 Task: Create a due date automation trigger when advanced on, 2 working days after a card is due add basic assigned only to member @aryan at 11:00 AM.
Action: Mouse moved to (1015, 78)
Screenshot: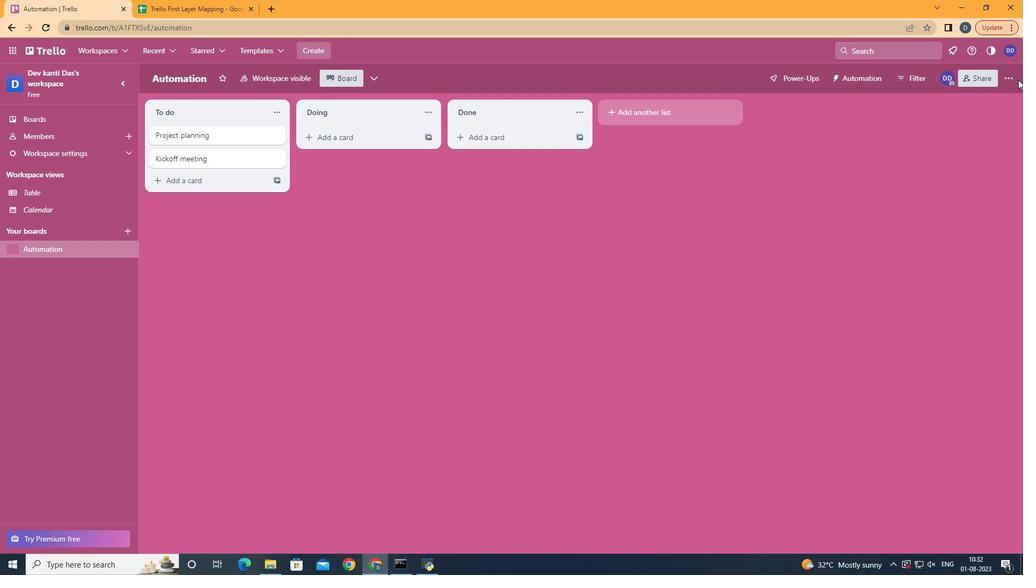 
Action: Mouse pressed left at (1015, 78)
Screenshot: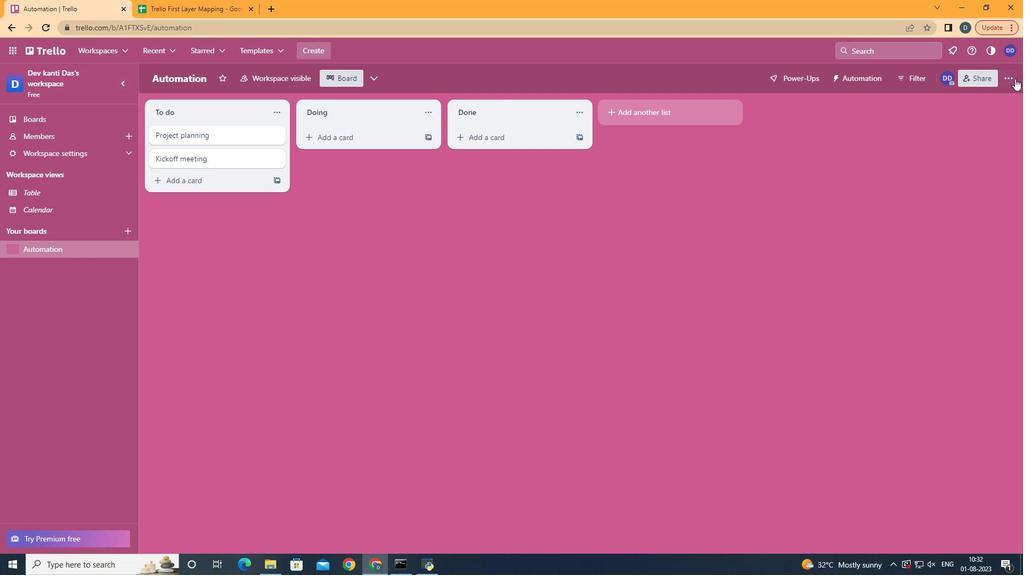 
Action: Mouse moved to (932, 224)
Screenshot: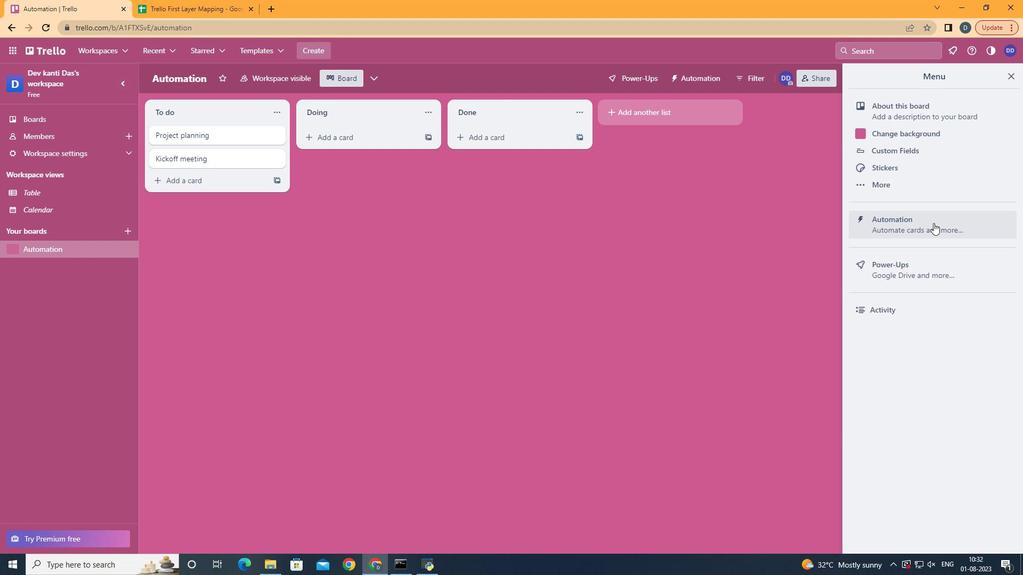 
Action: Mouse pressed left at (932, 224)
Screenshot: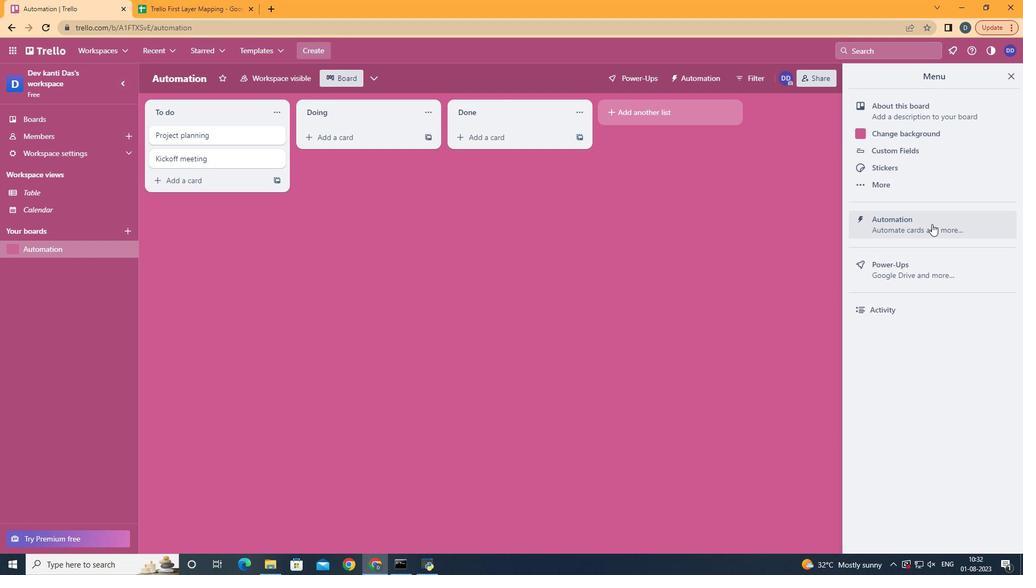 
Action: Mouse moved to (221, 210)
Screenshot: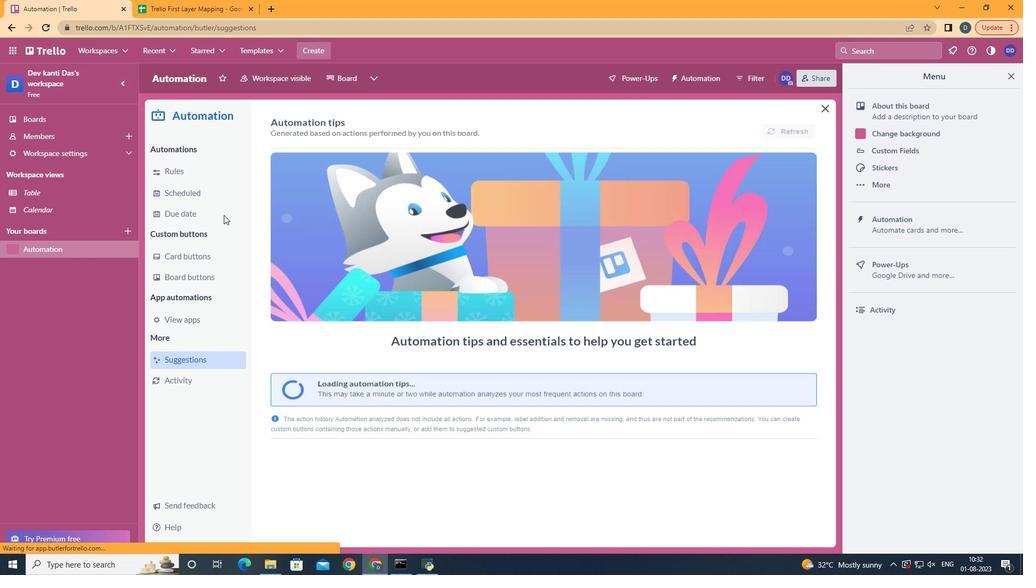 
Action: Mouse pressed left at (221, 210)
Screenshot: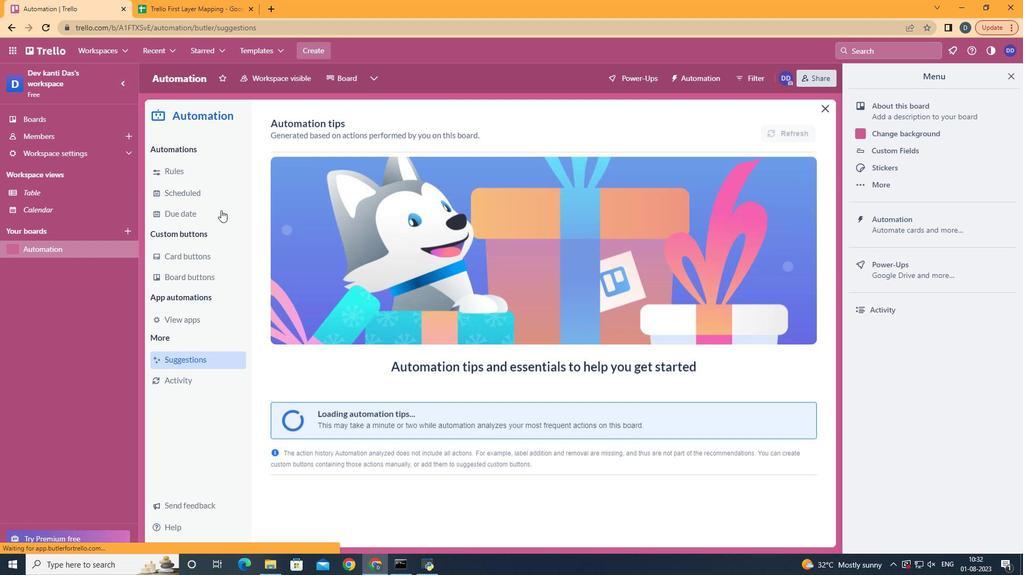 
Action: Mouse moved to (761, 125)
Screenshot: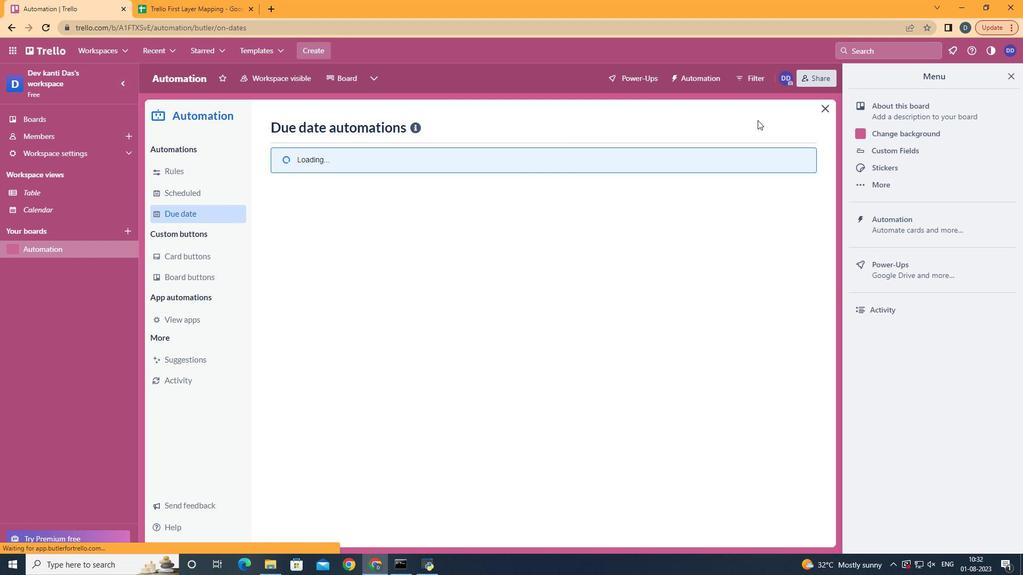 
Action: Mouse pressed left at (761, 125)
Screenshot: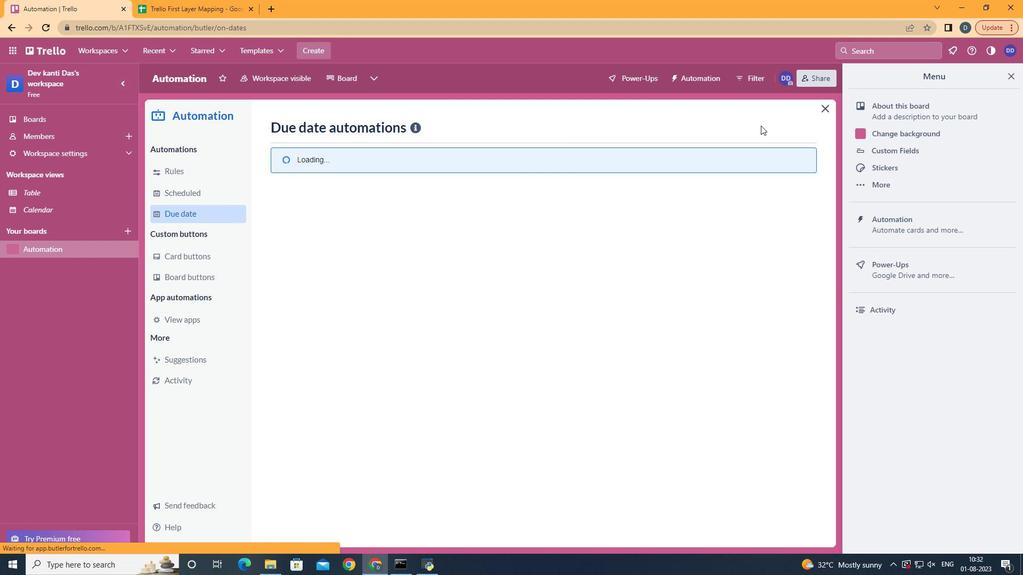 
Action: Mouse moved to (761, 126)
Screenshot: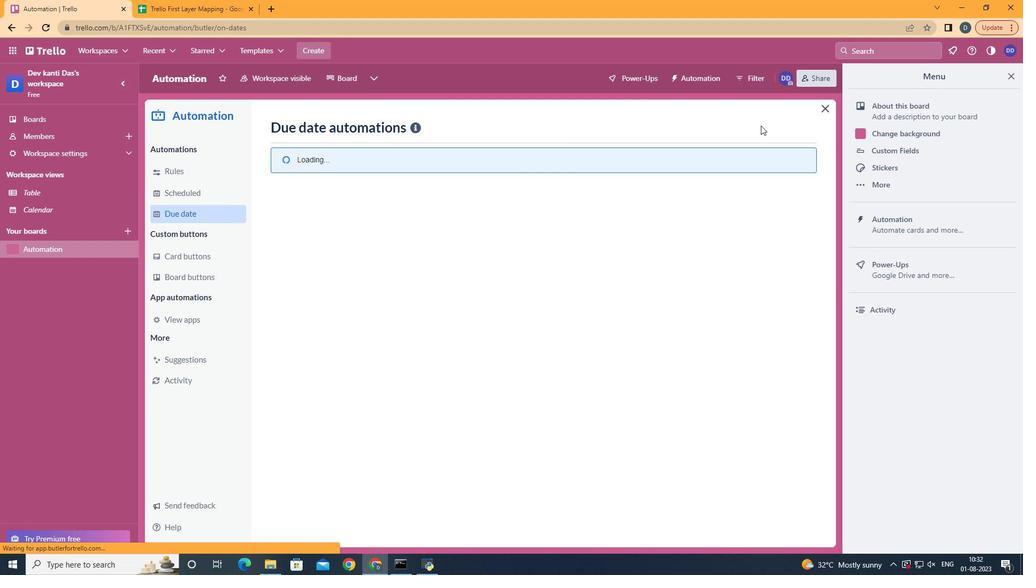 
Action: Mouse pressed left at (761, 126)
Screenshot: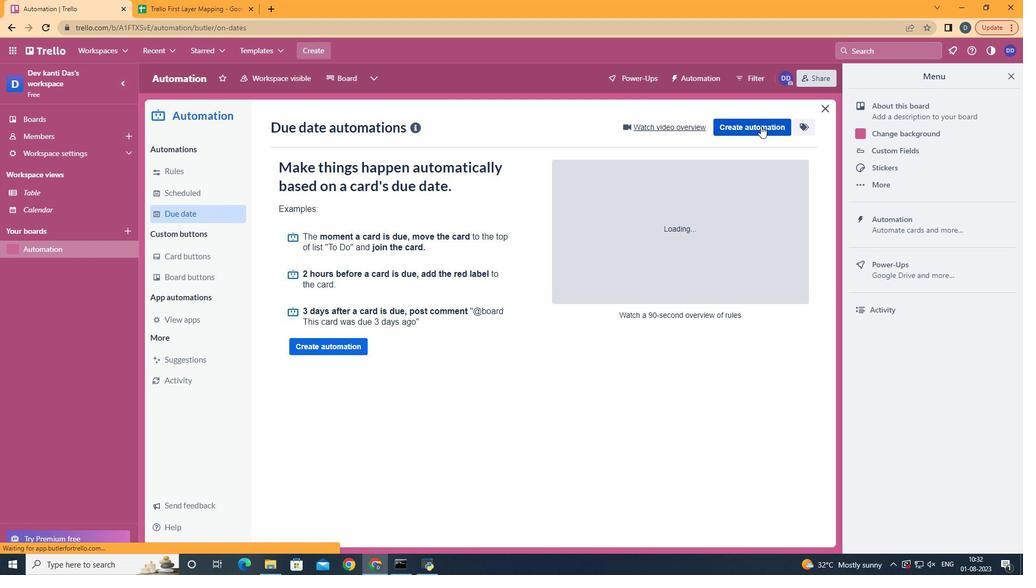 
Action: Mouse moved to (494, 231)
Screenshot: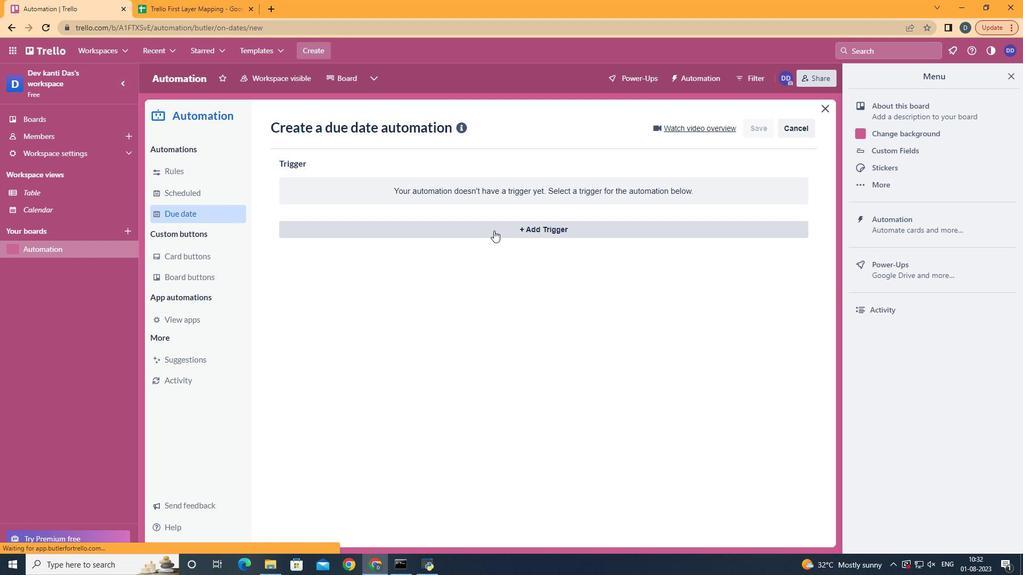 
Action: Mouse pressed left at (494, 231)
Screenshot: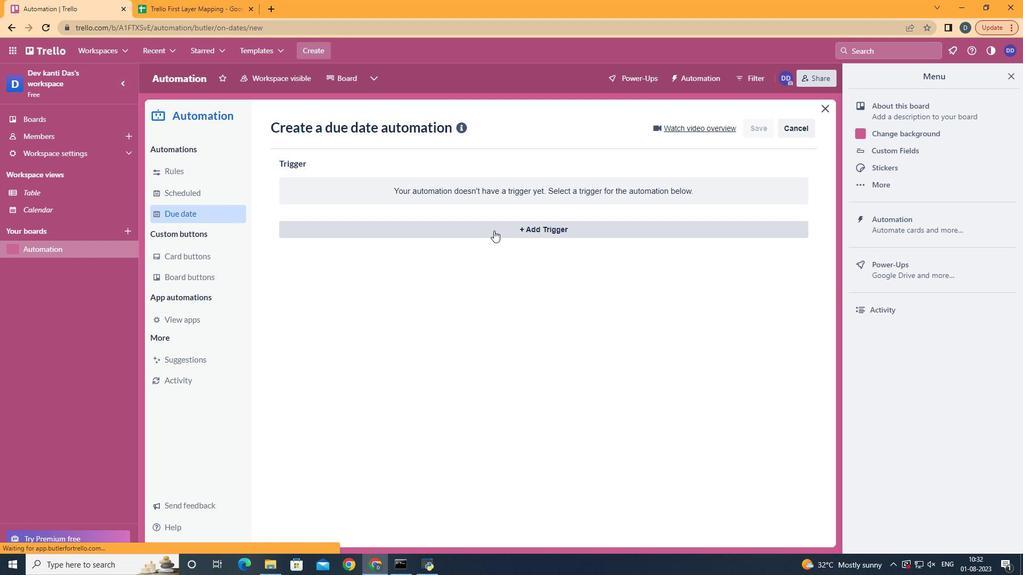 
Action: Mouse moved to (369, 430)
Screenshot: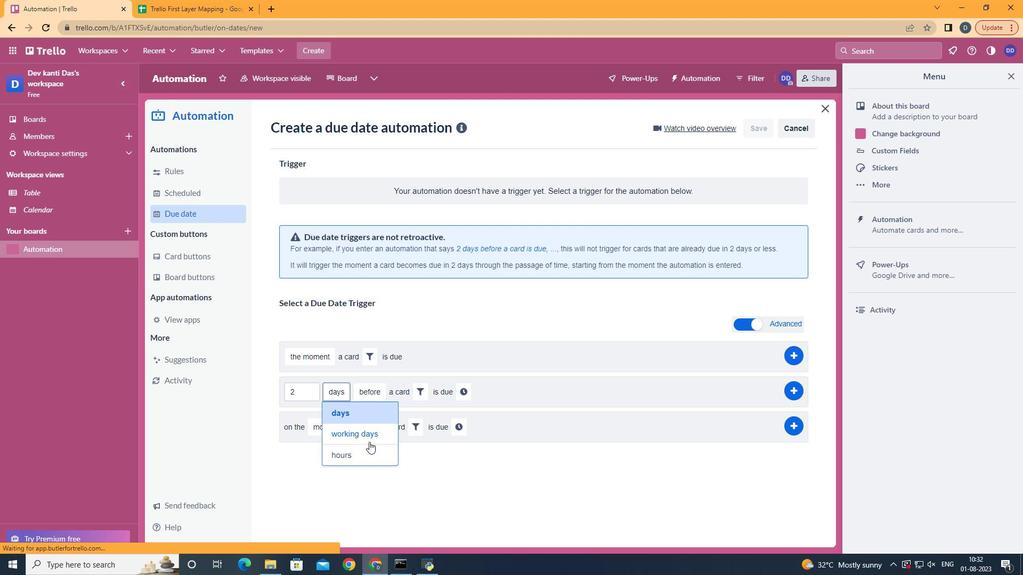
Action: Mouse pressed left at (369, 430)
Screenshot: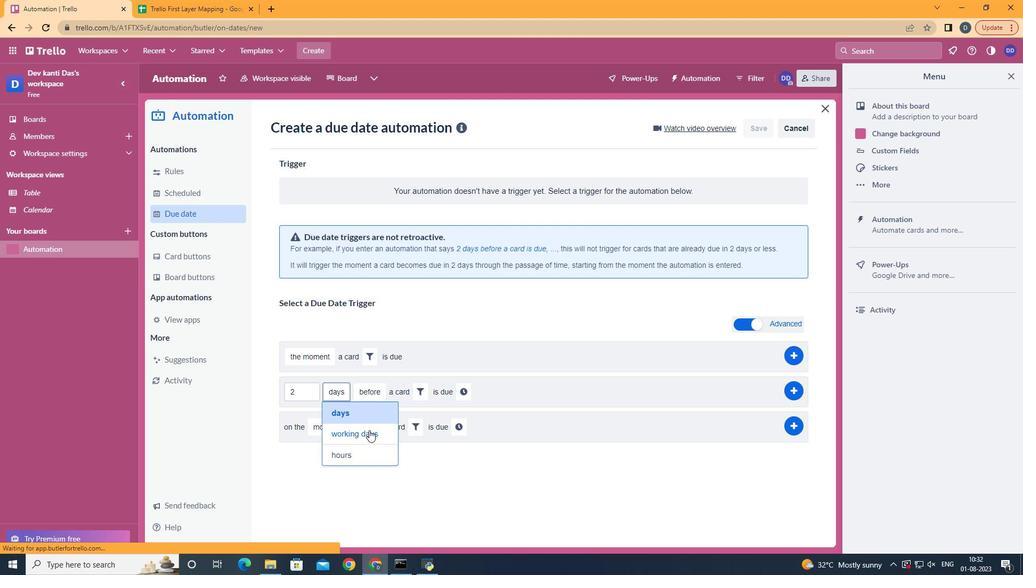 
Action: Mouse moved to (399, 430)
Screenshot: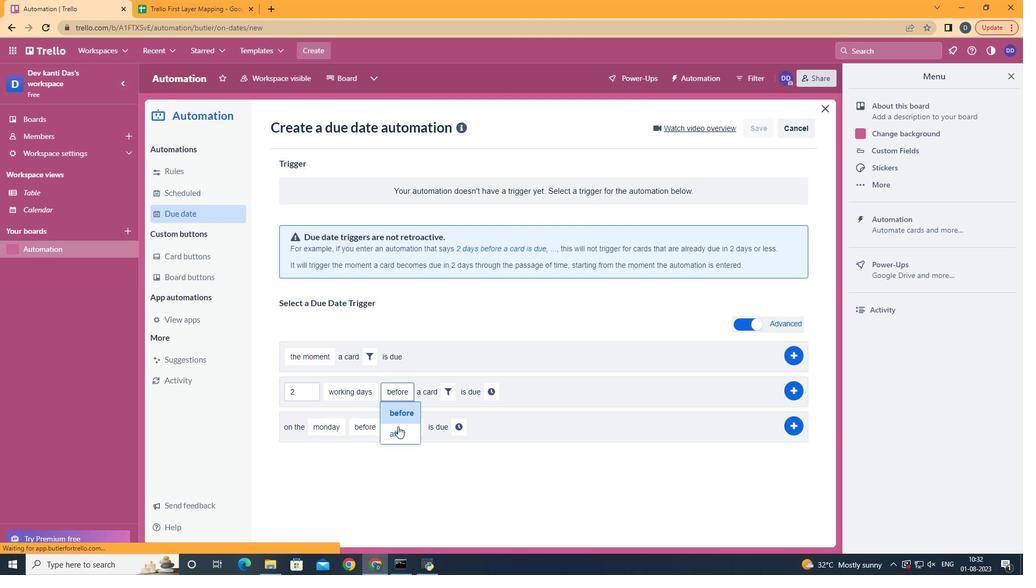 
Action: Mouse pressed left at (399, 430)
Screenshot: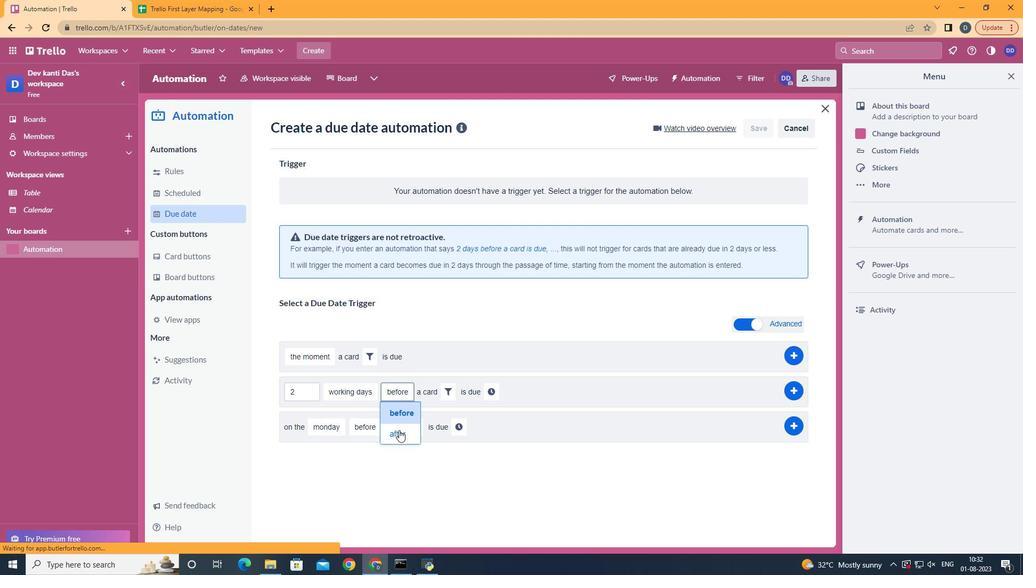 
Action: Mouse moved to (442, 391)
Screenshot: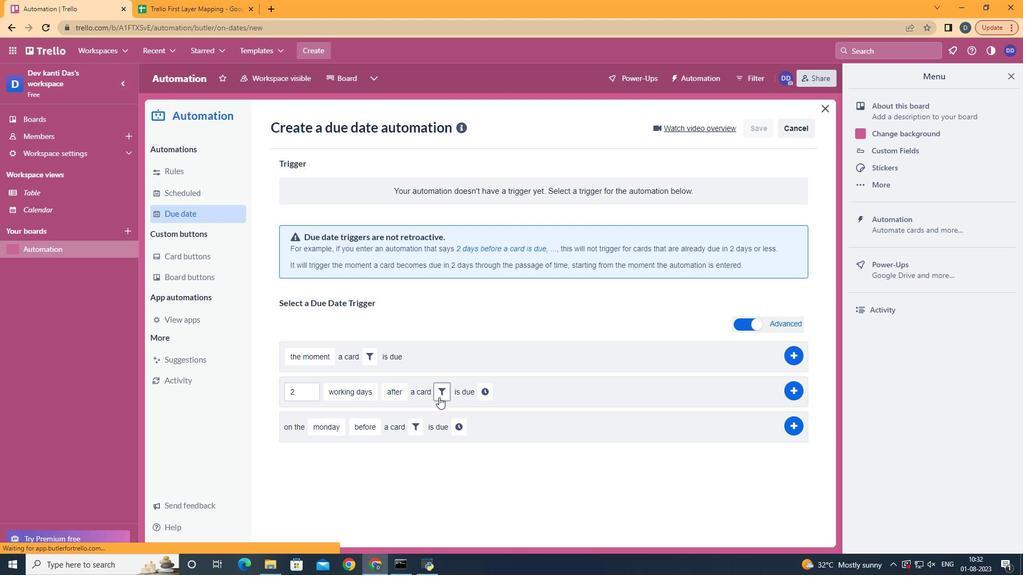 
Action: Mouse pressed left at (442, 391)
Screenshot: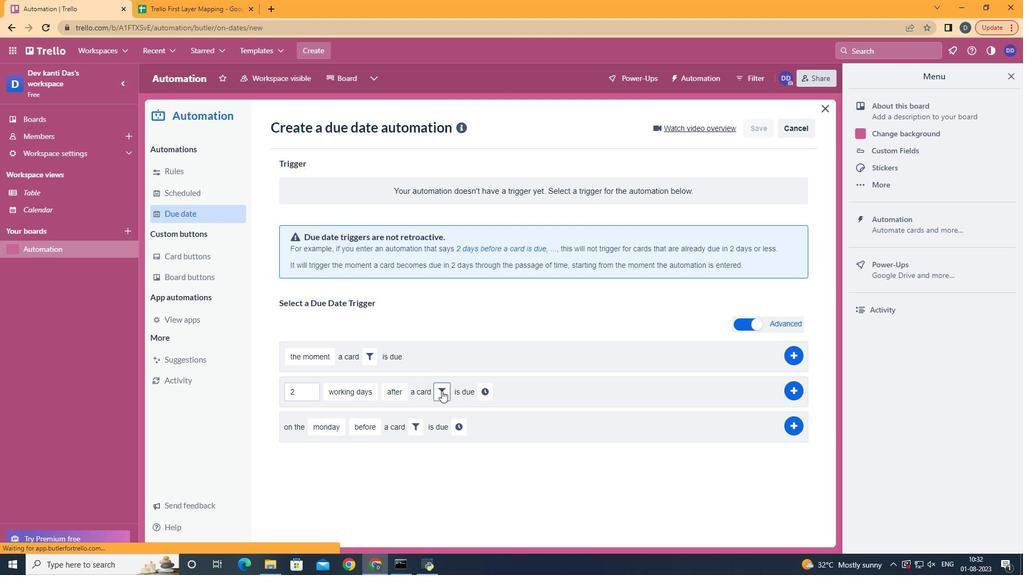 
Action: Mouse moved to (495, 476)
Screenshot: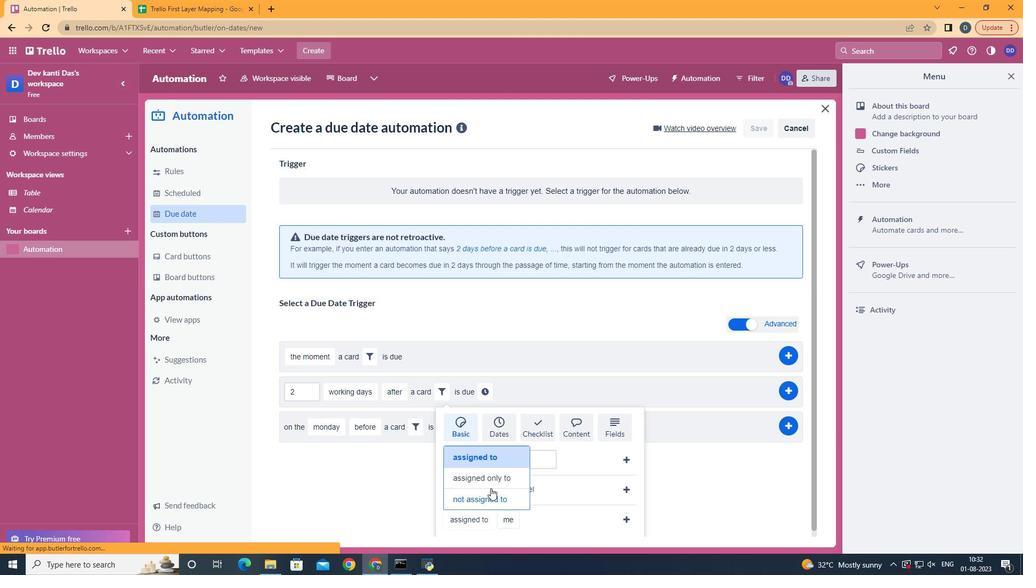 
Action: Mouse pressed left at (495, 476)
Screenshot: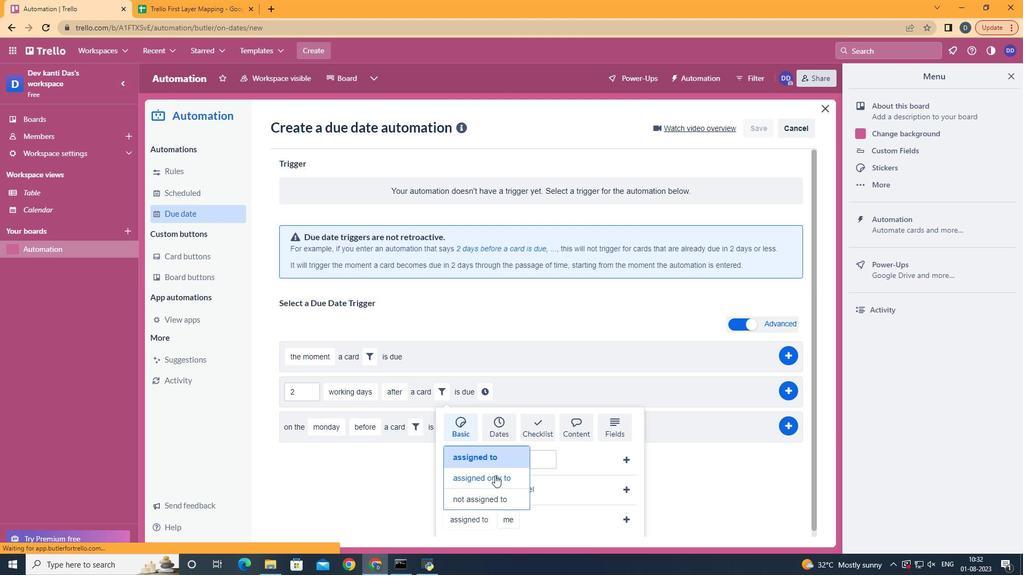 
Action: Mouse moved to (535, 498)
Screenshot: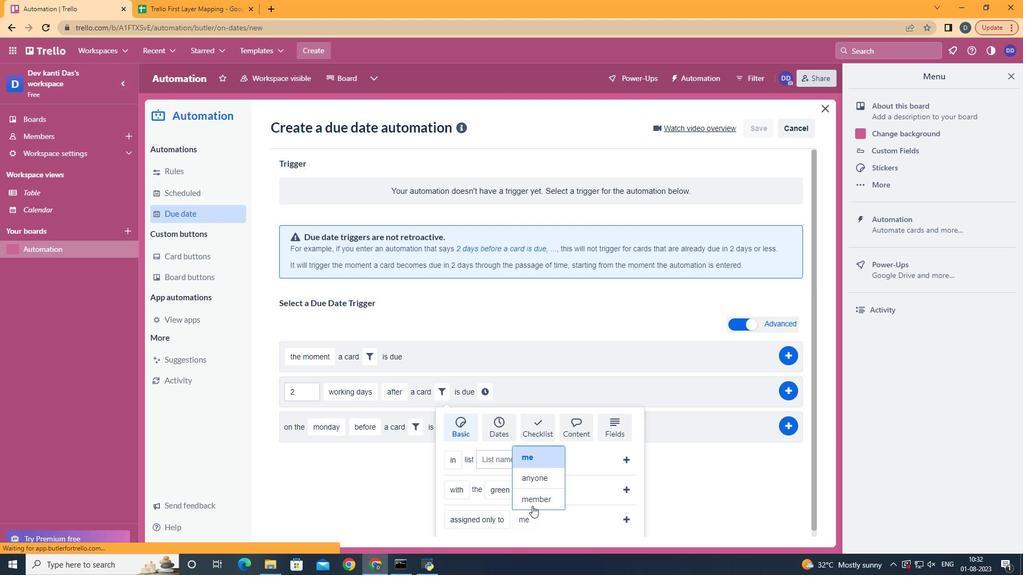 
Action: Mouse pressed left at (535, 498)
Screenshot: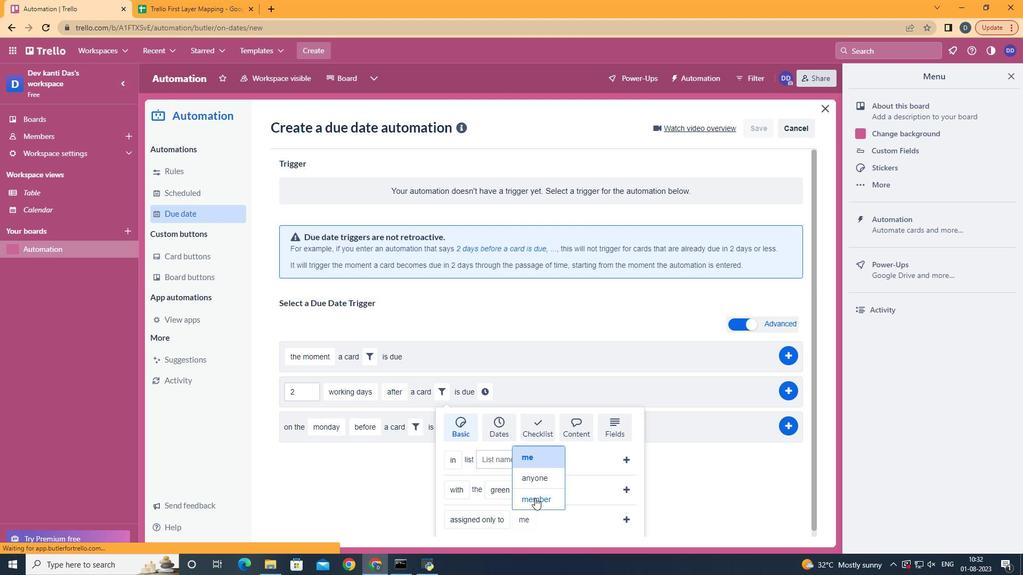 
Action: Mouse moved to (581, 519)
Screenshot: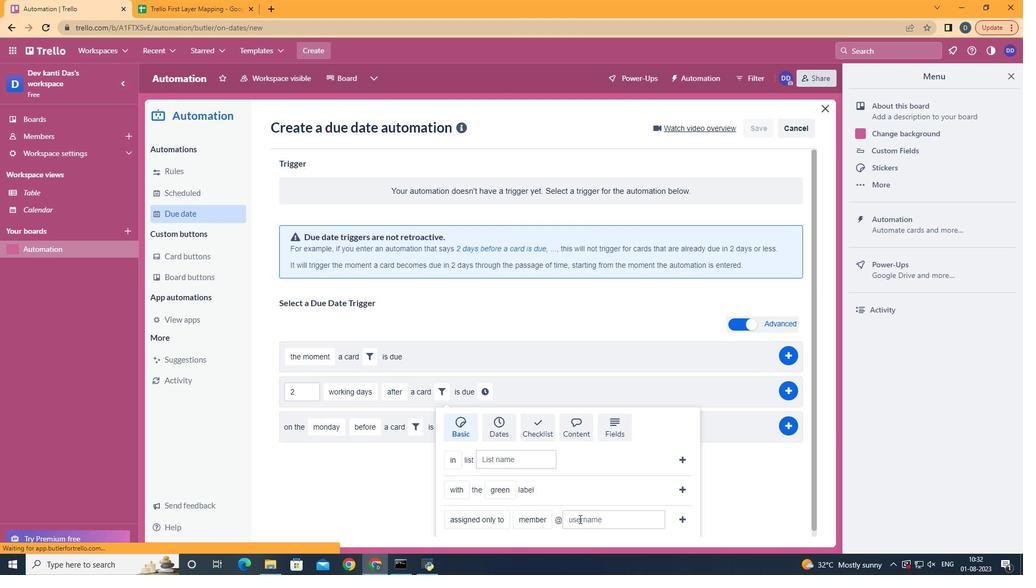 
Action: Mouse pressed left at (581, 519)
Screenshot: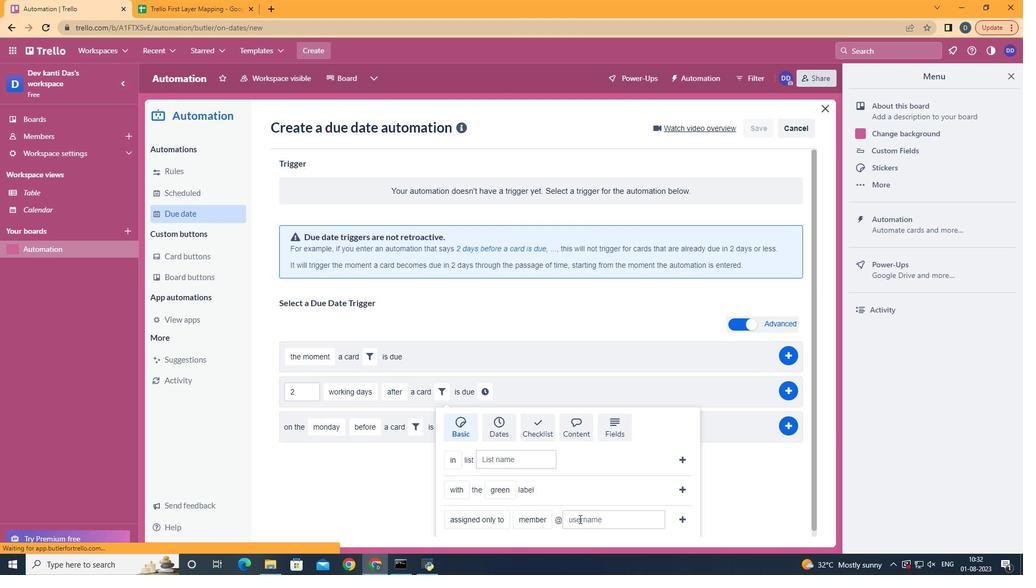 
Action: Mouse moved to (581, 519)
Screenshot: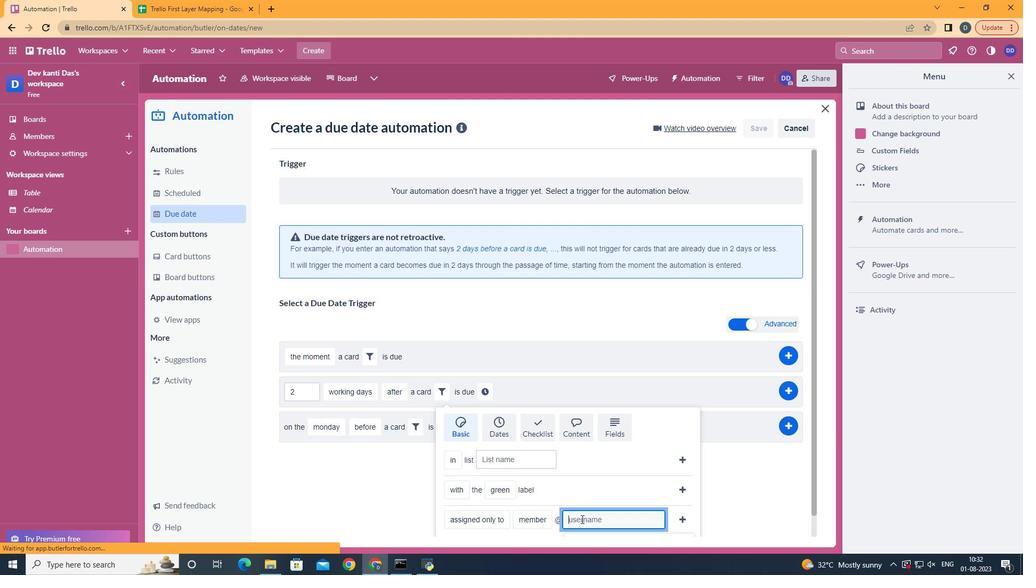 
Action: Key pressed aryan
Screenshot: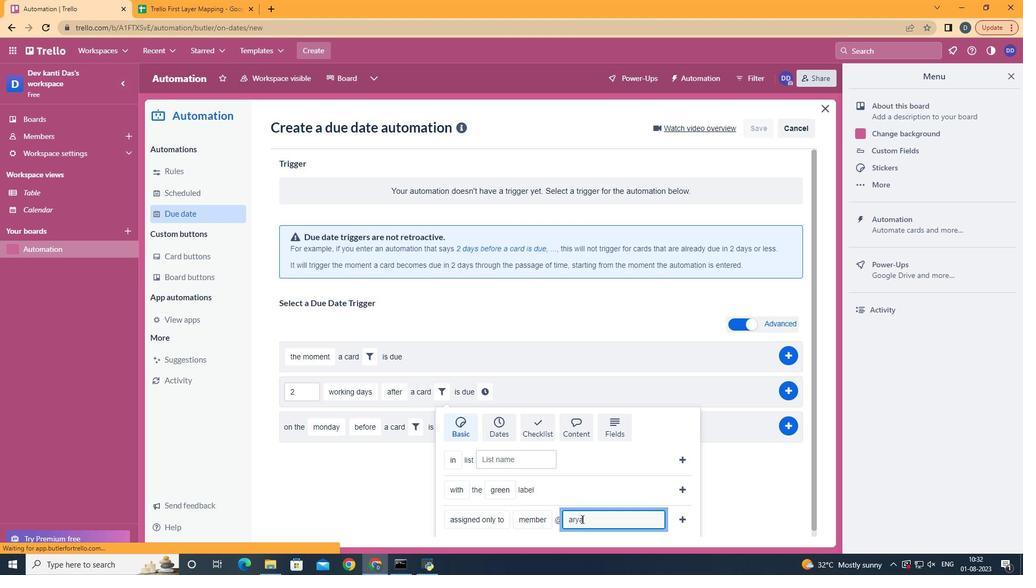 
Action: Mouse moved to (677, 518)
Screenshot: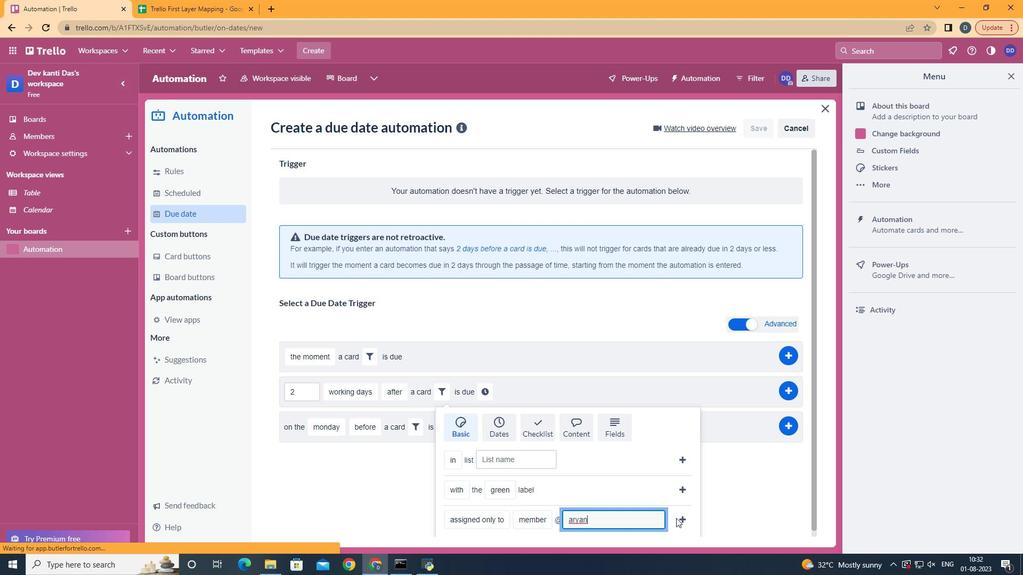 
Action: Mouse pressed left at (677, 518)
Screenshot: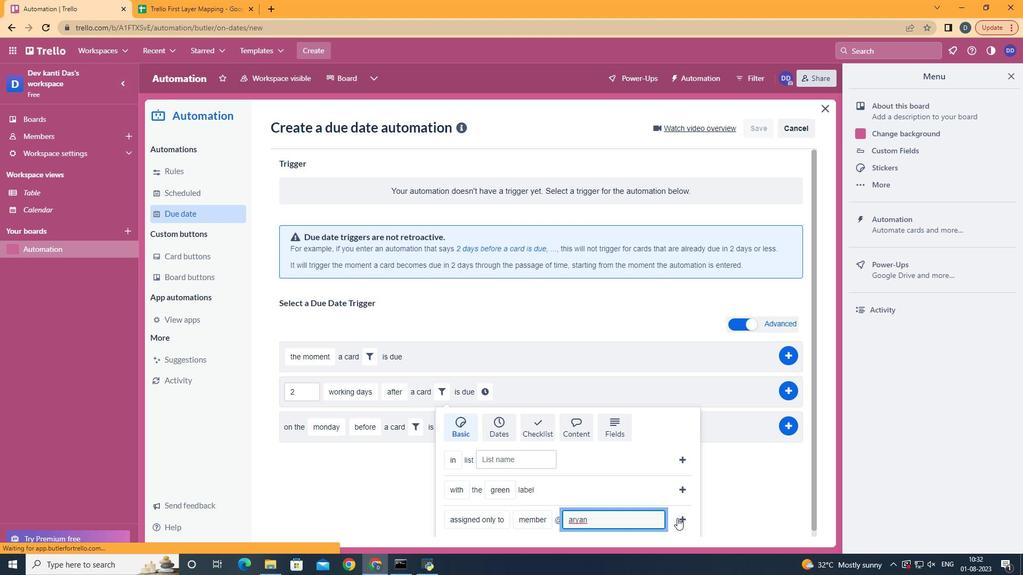 
Action: Mouse moved to (624, 380)
Screenshot: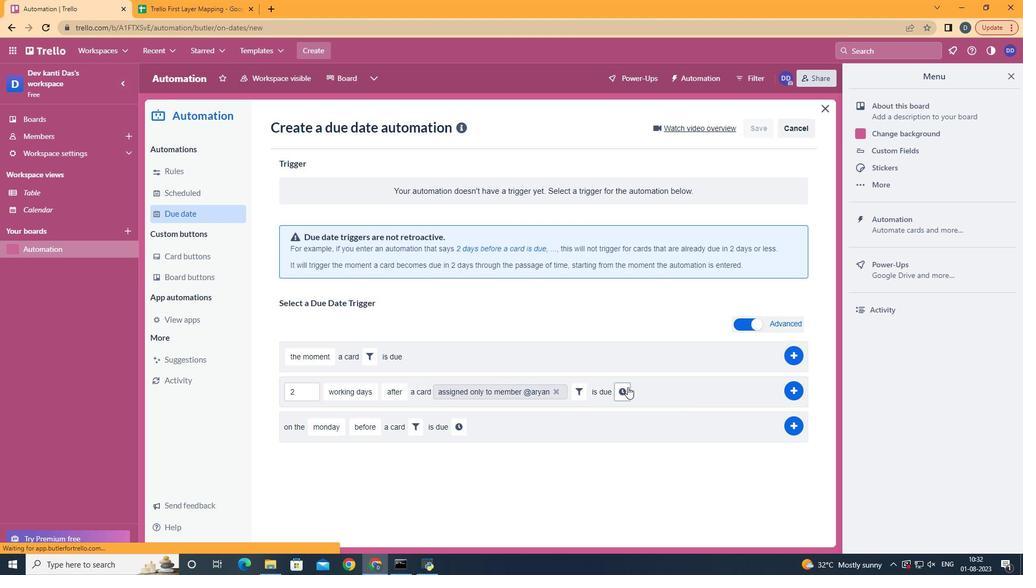 
Action: Mouse pressed left at (624, 380)
Screenshot: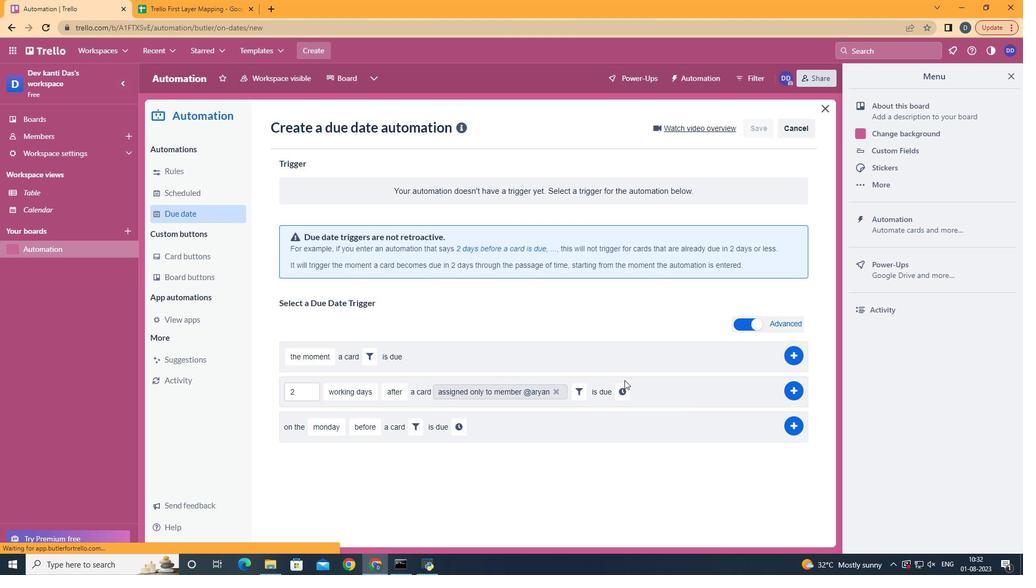
Action: Mouse moved to (624, 388)
Screenshot: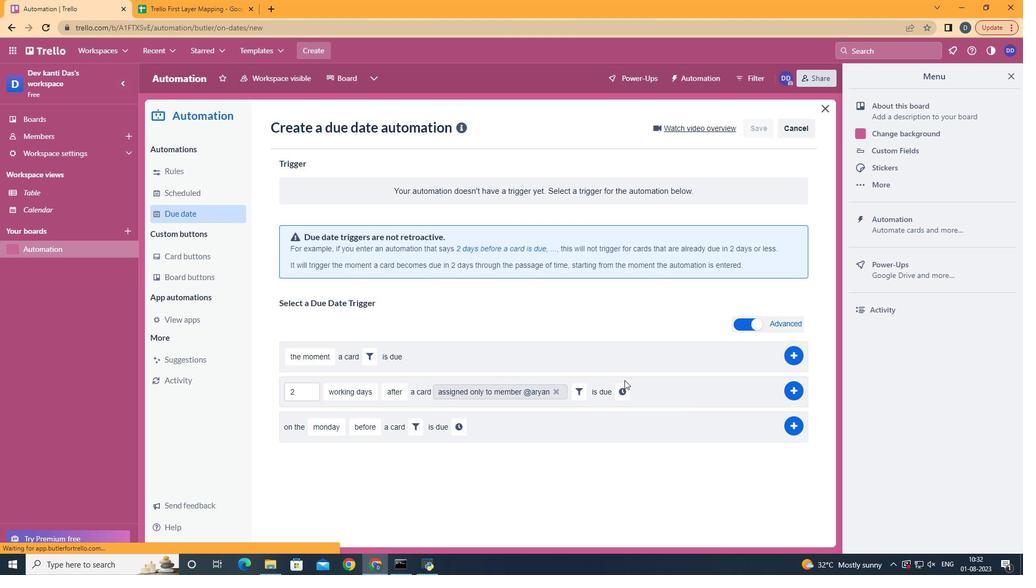 
Action: Mouse pressed left at (624, 388)
Screenshot: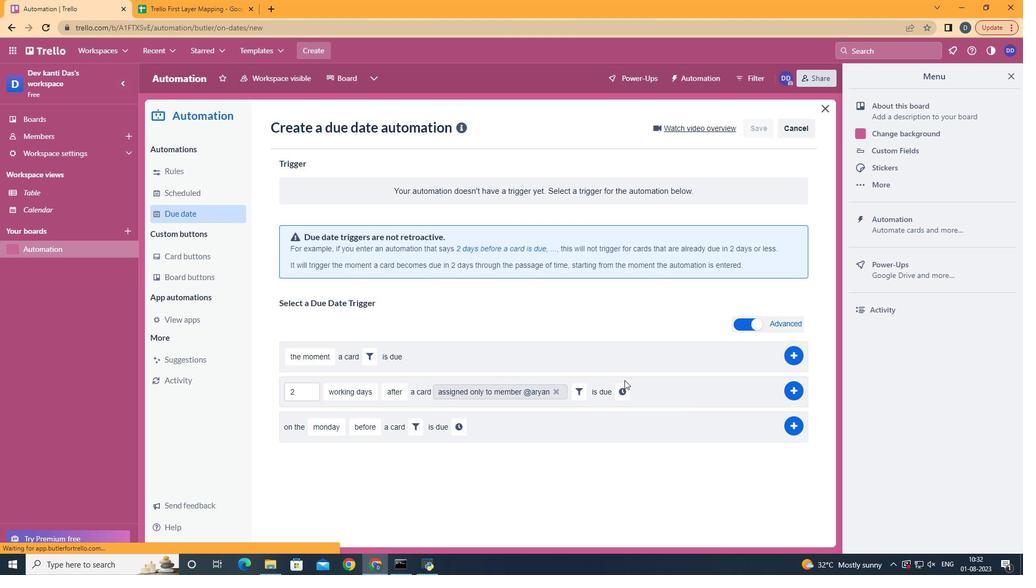 
Action: Mouse moved to (651, 397)
Screenshot: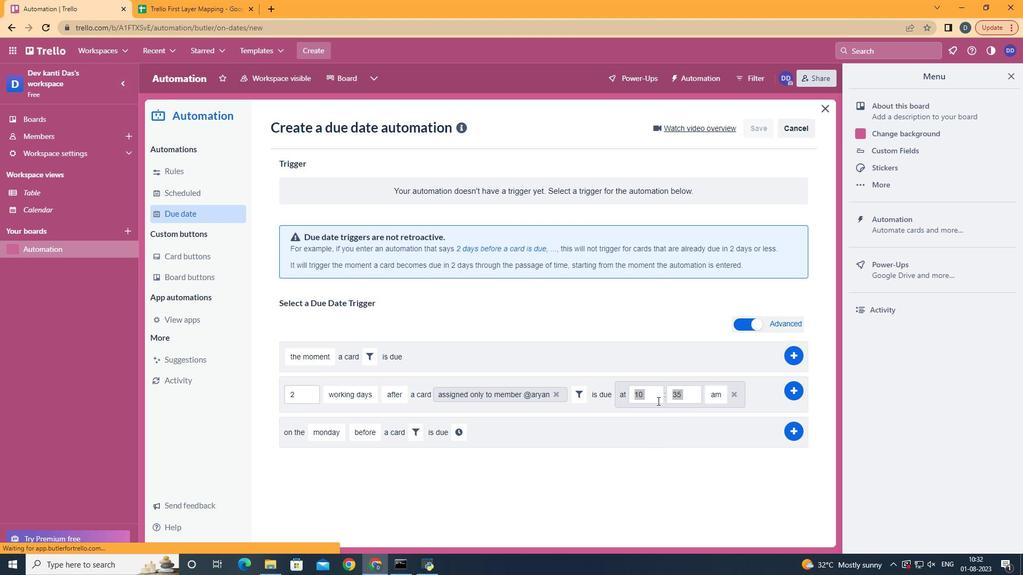 
Action: Mouse pressed left at (651, 397)
Screenshot: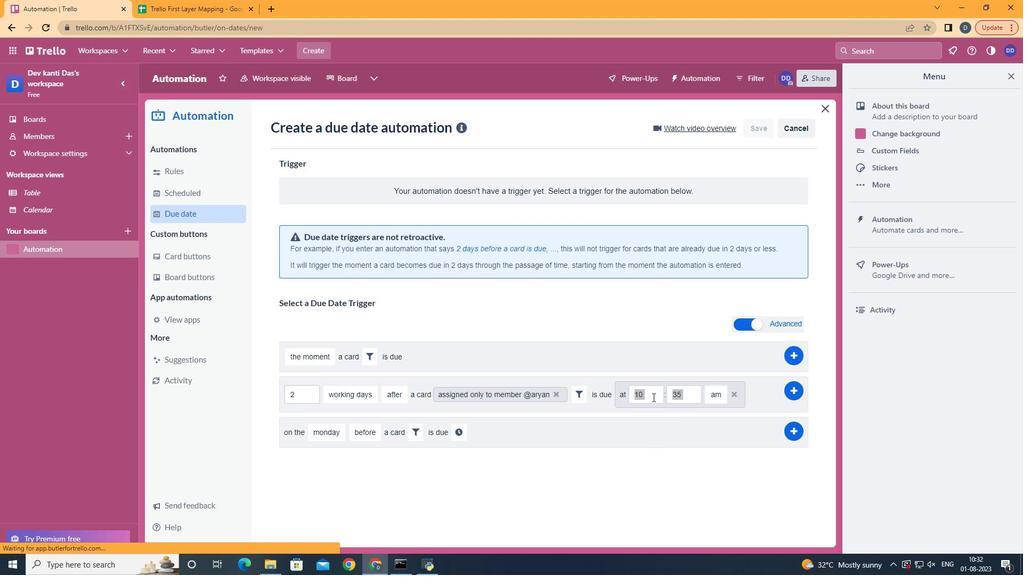
Action: Key pressed <Key.backspace>1
Screenshot: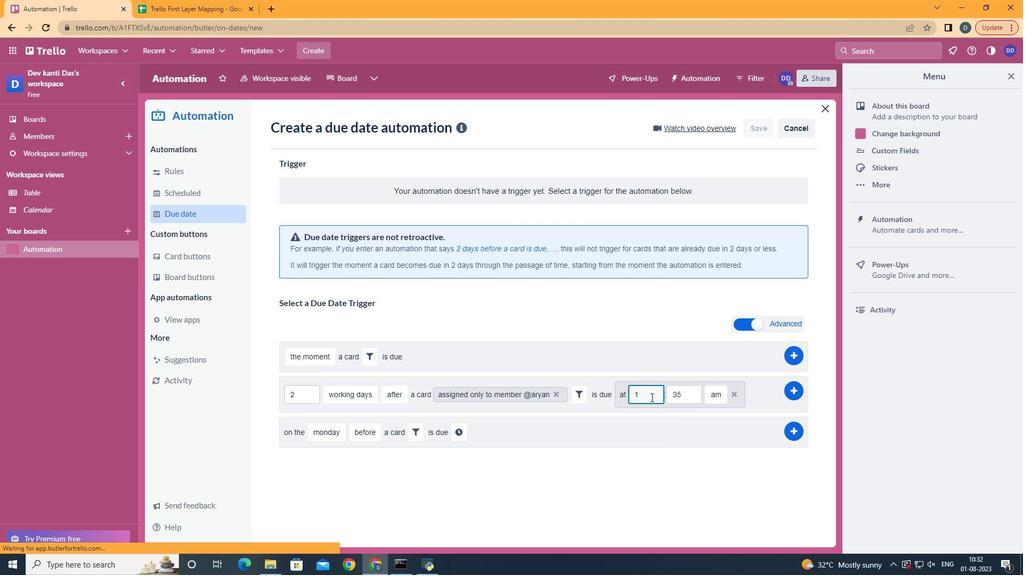 
Action: Mouse moved to (692, 394)
Screenshot: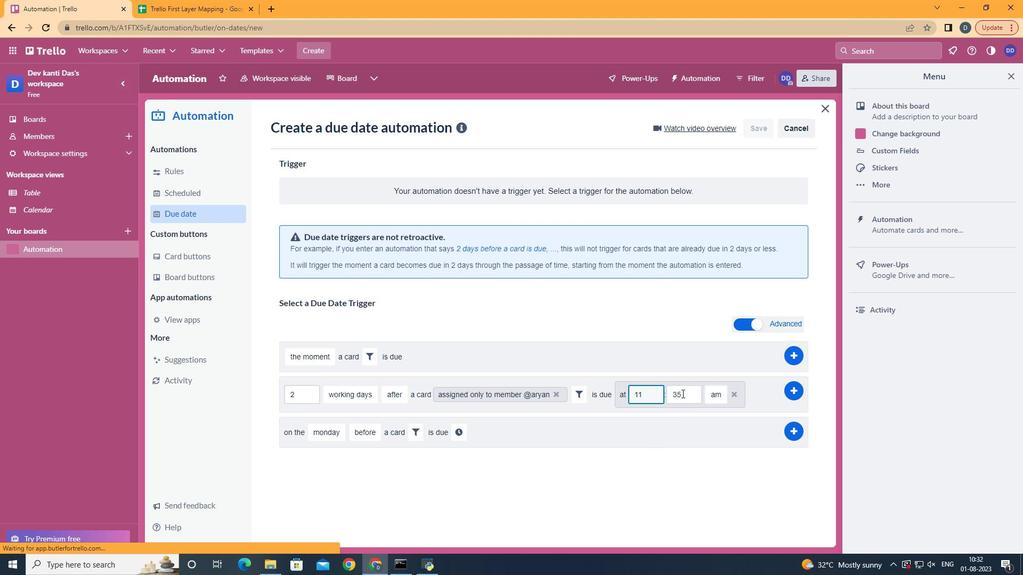 
Action: Mouse pressed left at (692, 394)
Screenshot: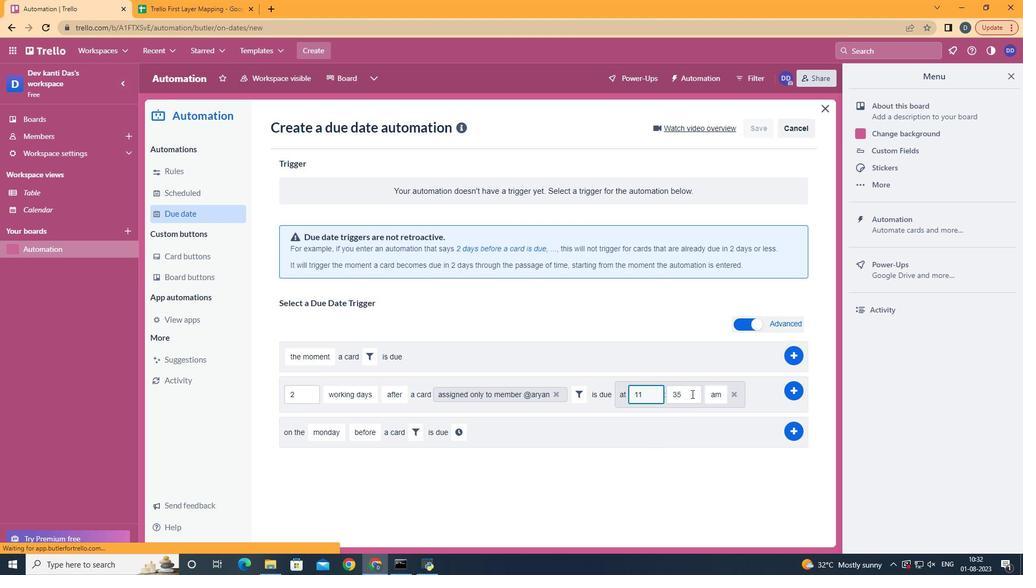 
Action: Key pressed <Key.backspace><Key.backspace>00
Screenshot: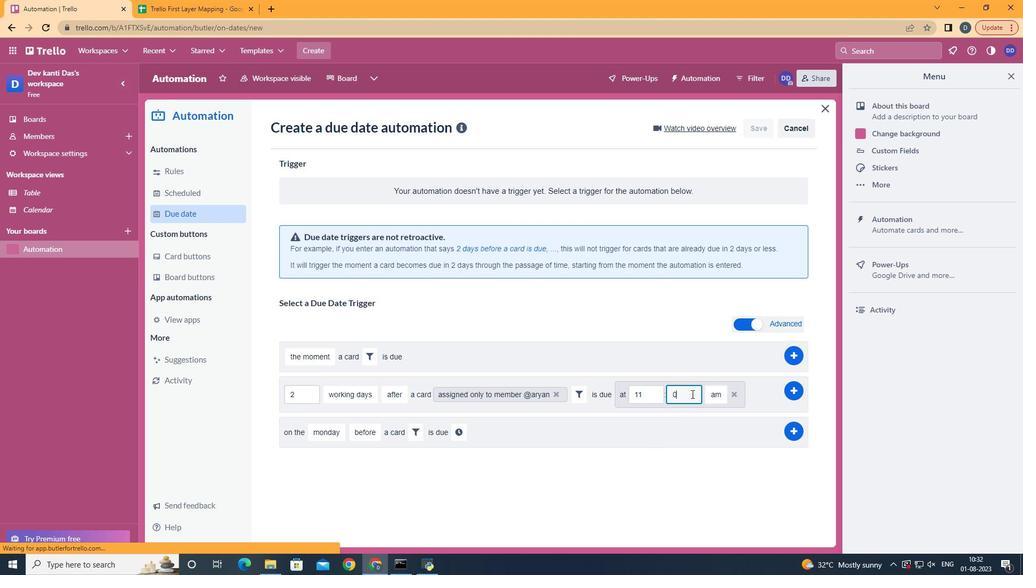 
Action: Mouse moved to (786, 387)
Screenshot: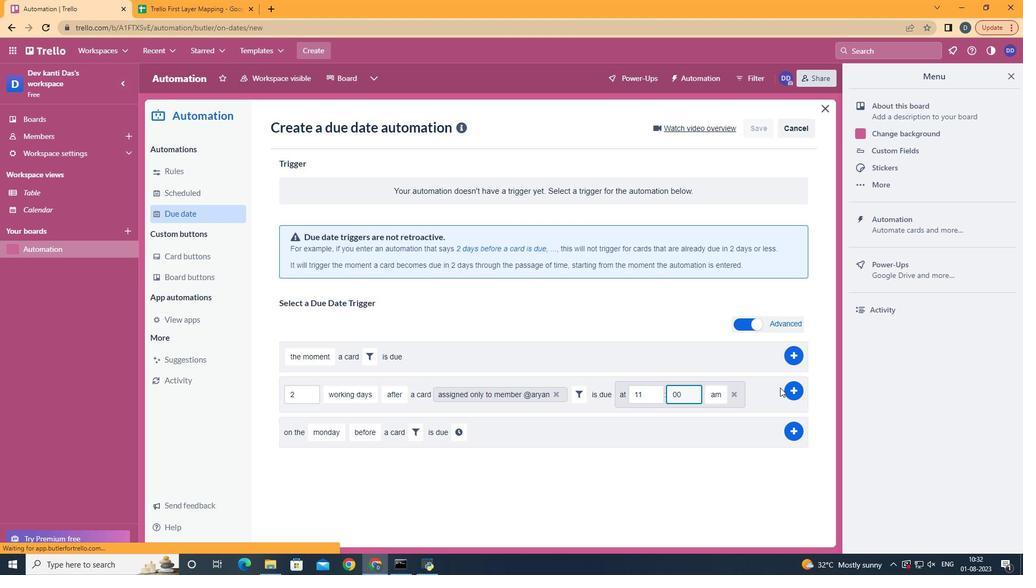 
Action: Mouse pressed left at (786, 387)
Screenshot: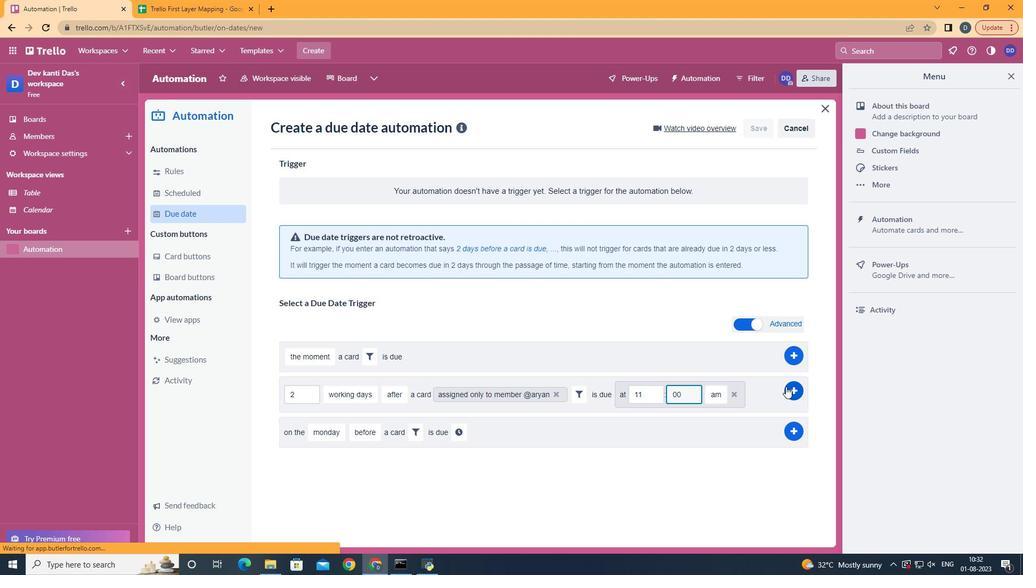 
Action: Mouse moved to (611, 279)
Screenshot: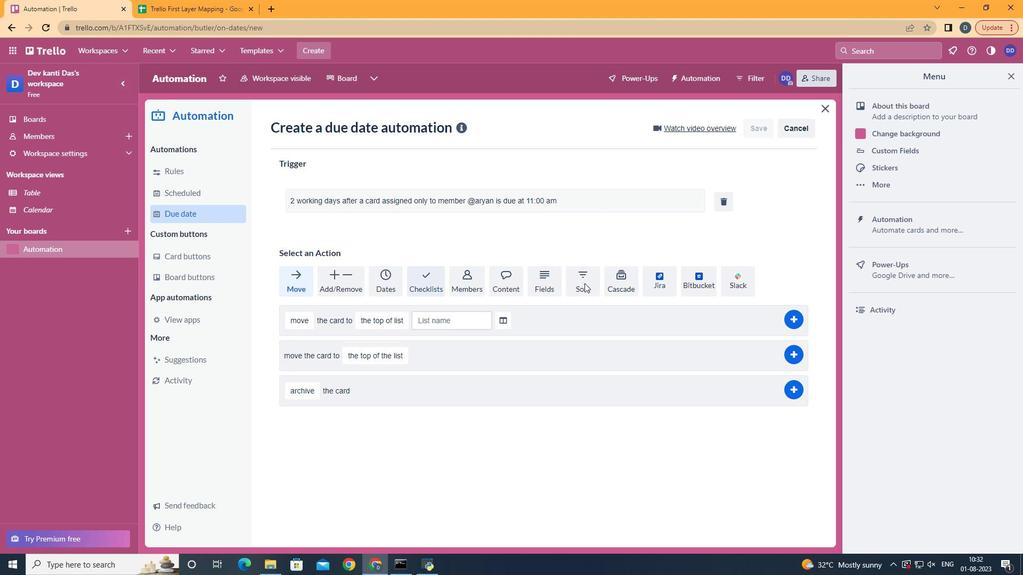 
